 Task: Evaluate the hyperbolic cosine function for x = 5.0.
Action: Mouse moved to (926, 59)
Screenshot: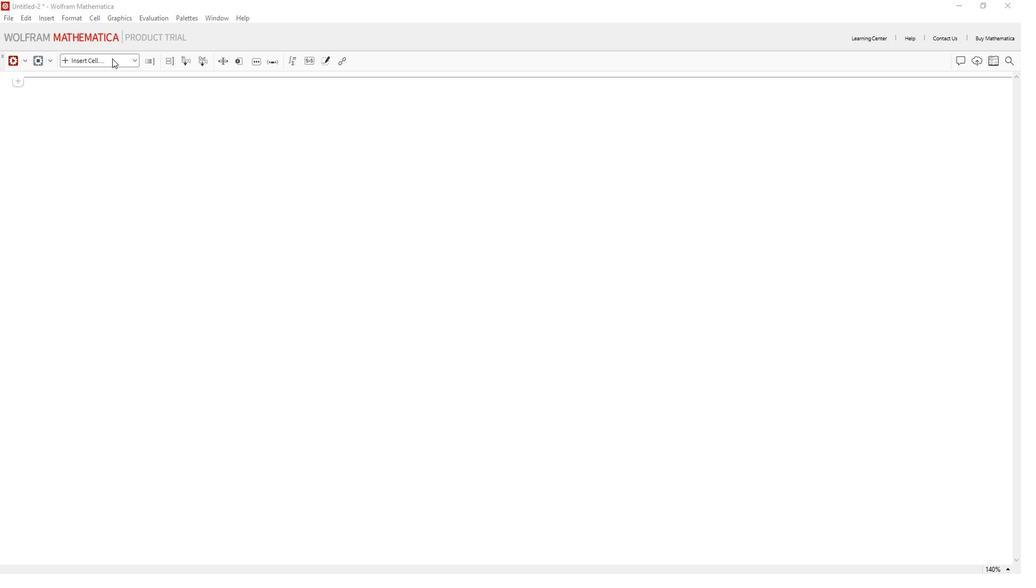 
Action: Mouse pressed left at (926, 59)
Screenshot: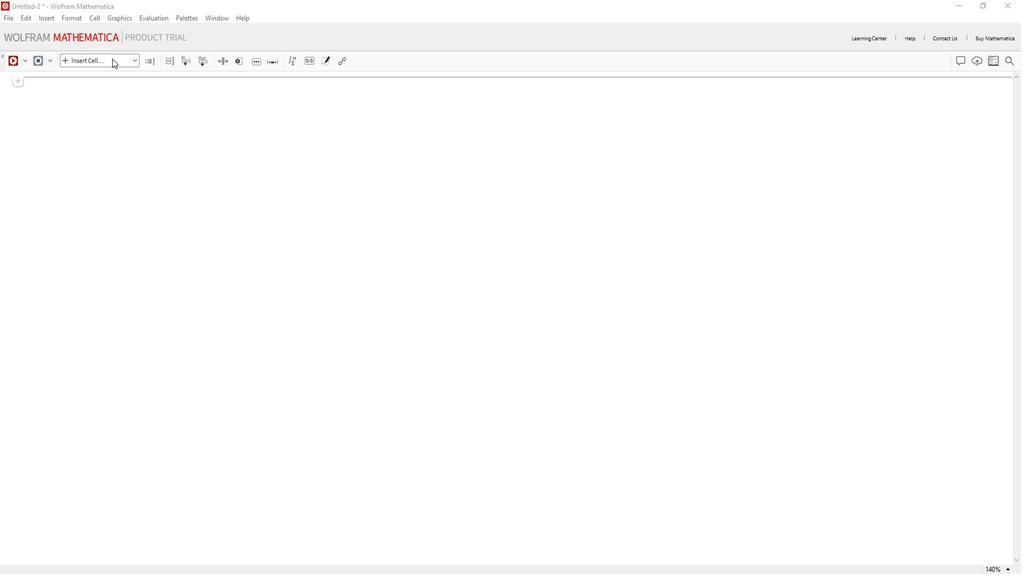 
Action: Mouse moved to (913, 81)
Screenshot: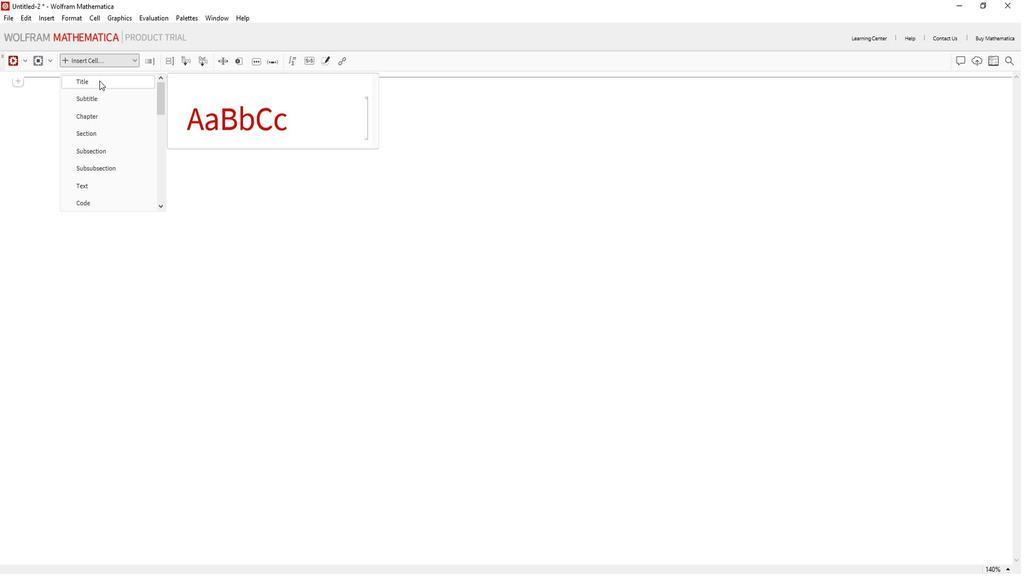 
Action: Mouse pressed left at (913, 81)
Screenshot: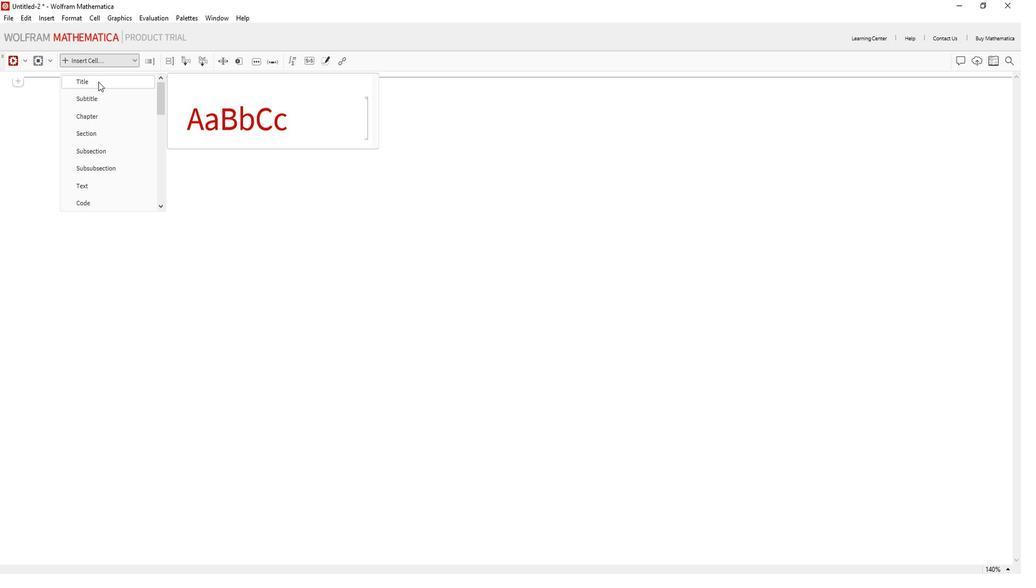
Action: Key pressed <Key.shift>Evaluate<Key.space>the<Key.space>hyperbolic<Key.space>cosine<Key.space>function.
Screenshot: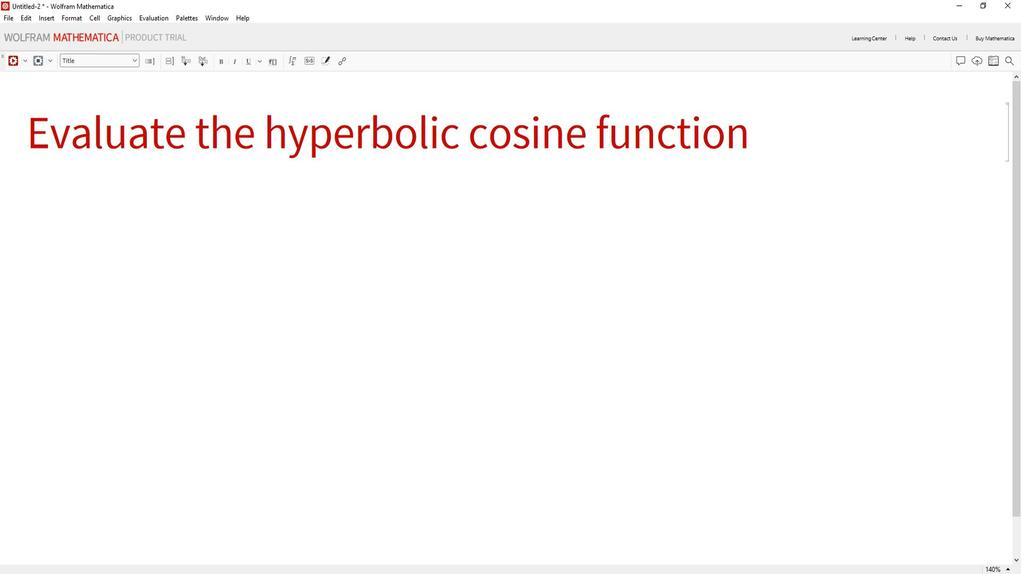 
Action: Mouse moved to (934, 164)
Screenshot: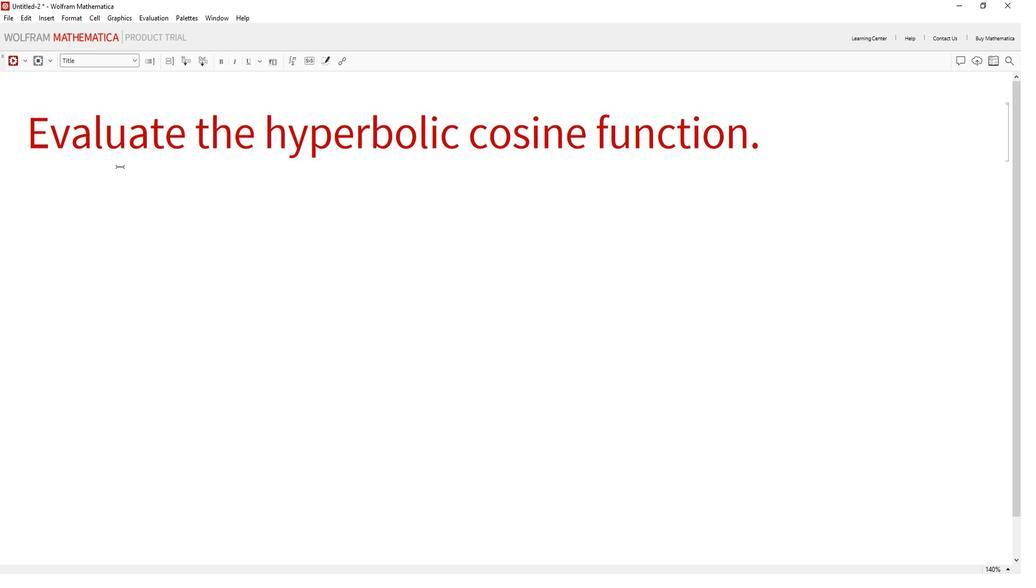 
Action: Mouse pressed left at (934, 164)
Screenshot: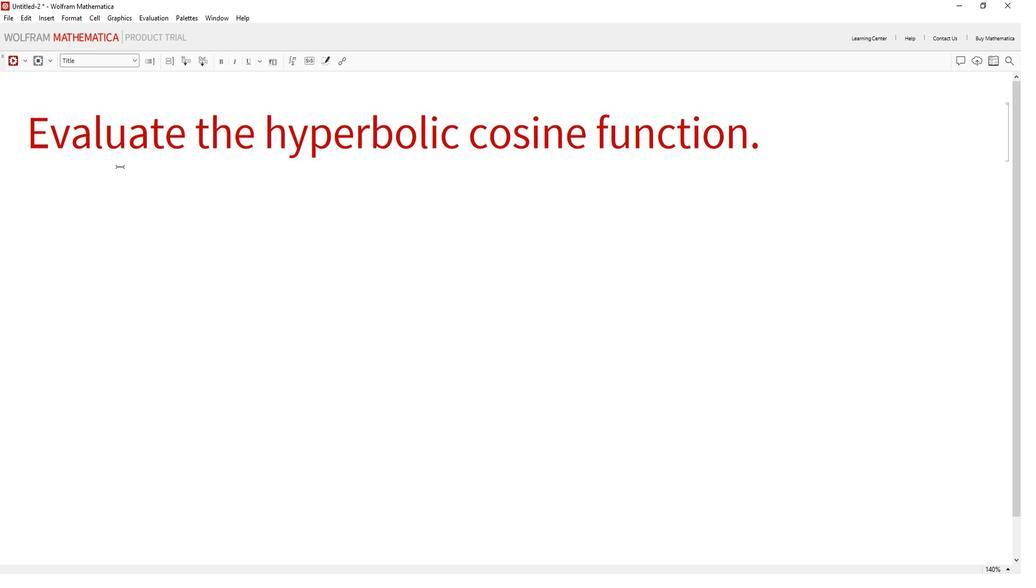 
Action: Mouse moved to (936, 62)
Screenshot: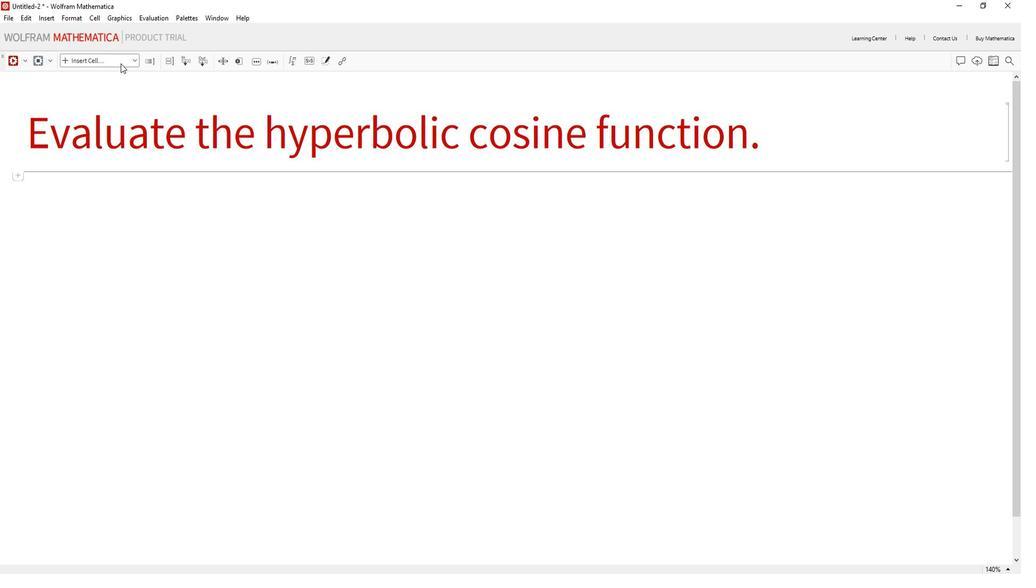
Action: Mouse pressed left at (936, 62)
Screenshot: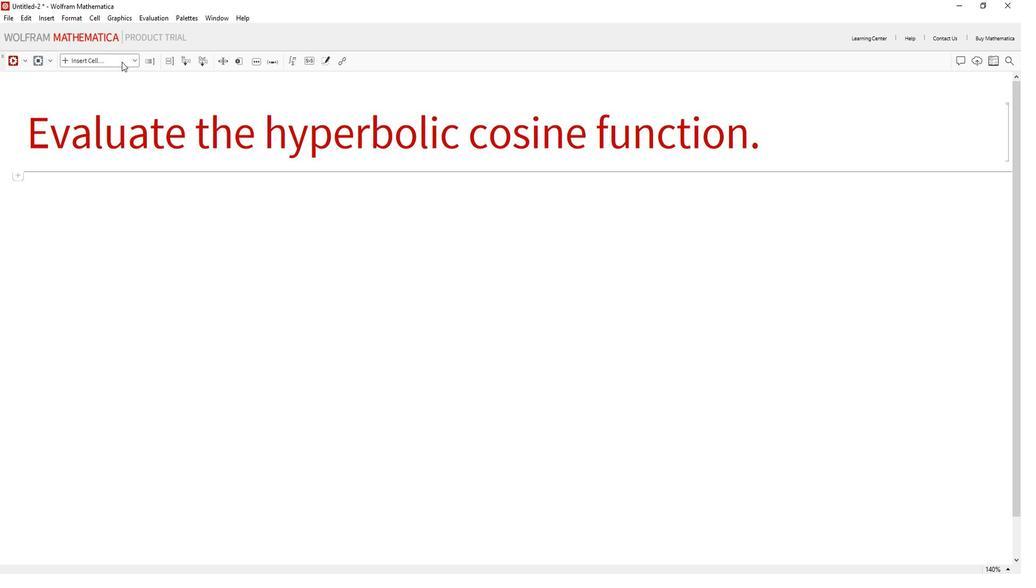 
Action: Mouse moved to (907, 200)
Screenshot: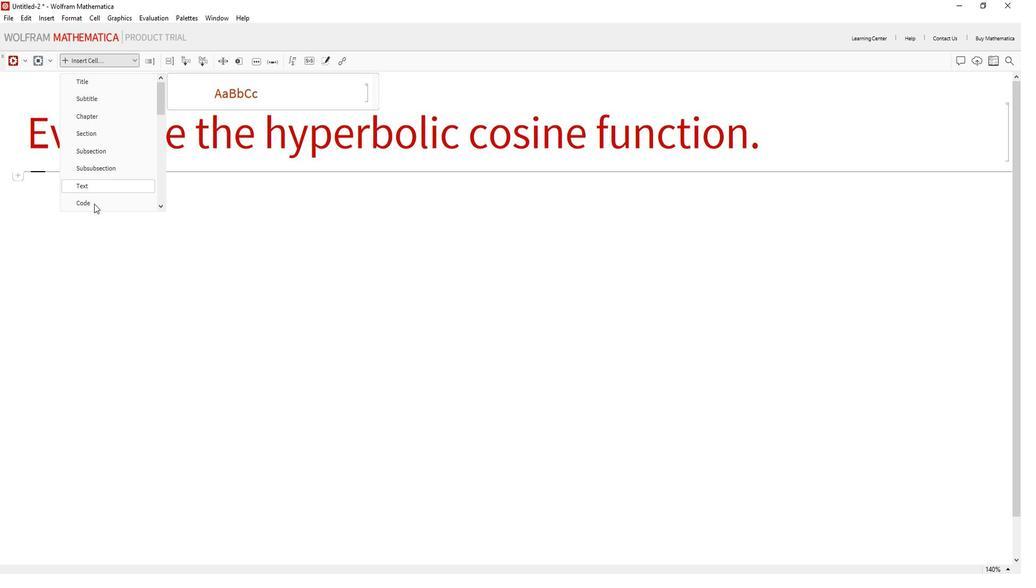 
Action: Mouse pressed left at (907, 200)
Screenshot: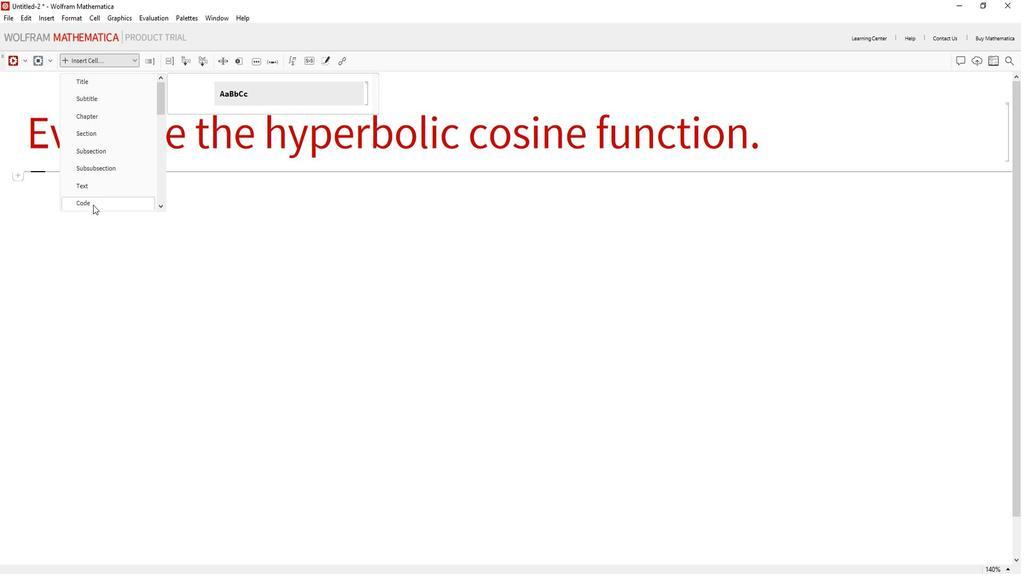 
Action: Mouse moved to (908, 197)
Screenshot: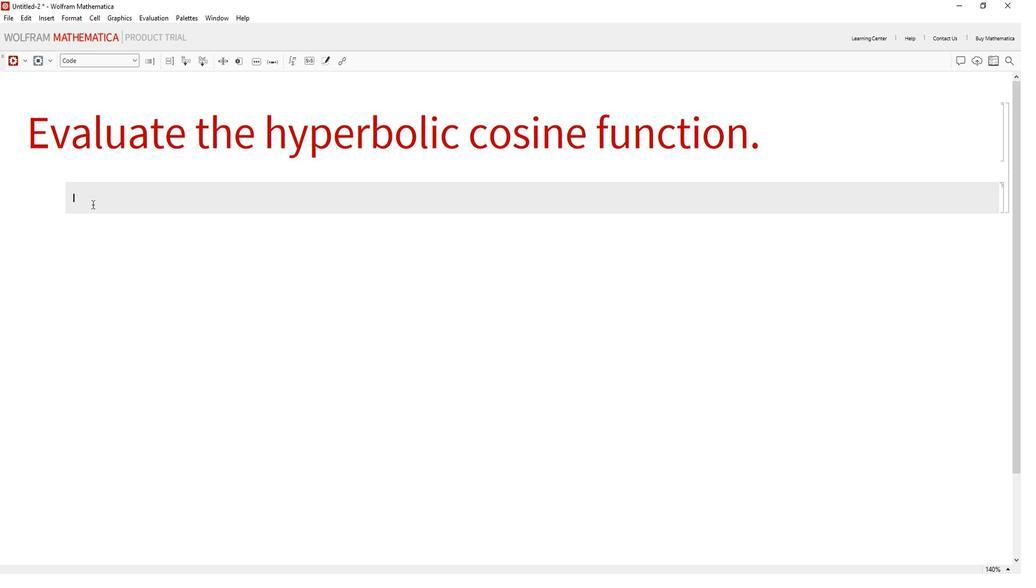 
Action: Mouse pressed left at (908, 197)
Screenshot: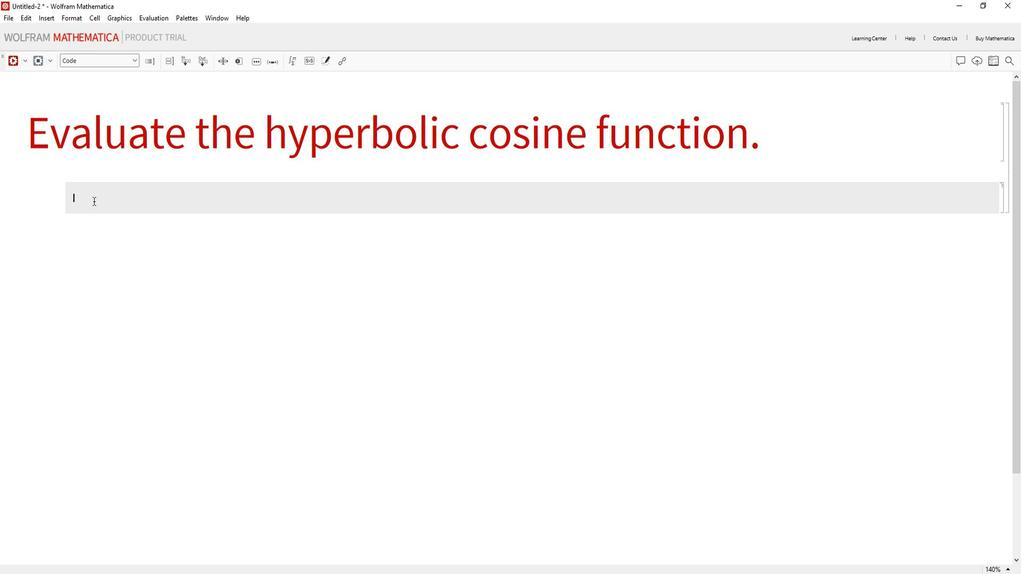 
Action: Mouse moved to (776, 220)
Screenshot: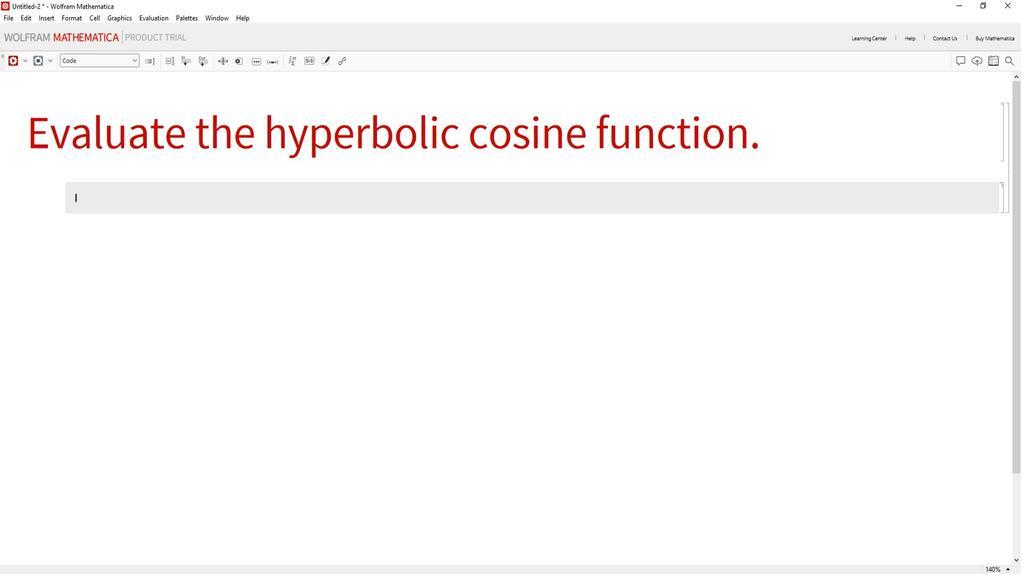 
Action: Mouse pressed left at (776, 220)
Screenshot: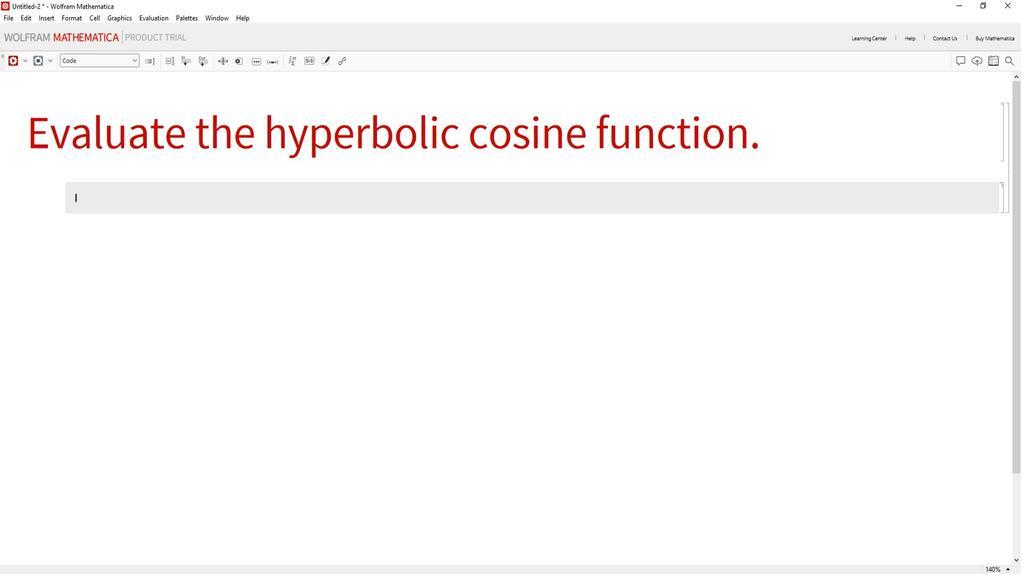 
Action: Mouse moved to (889, 194)
Screenshot: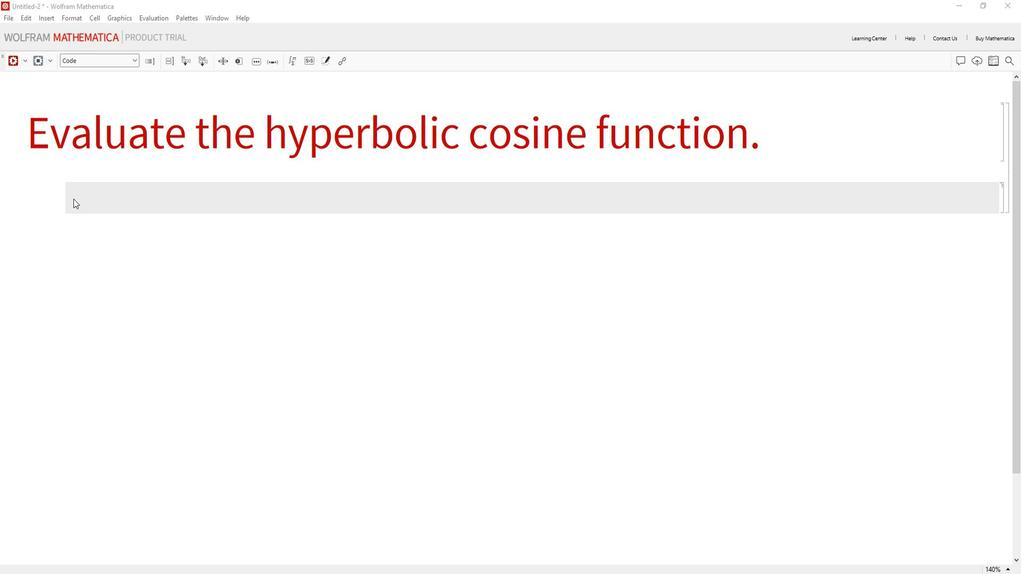 
Action: Mouse pressed left at (889, 194)
Screenshot: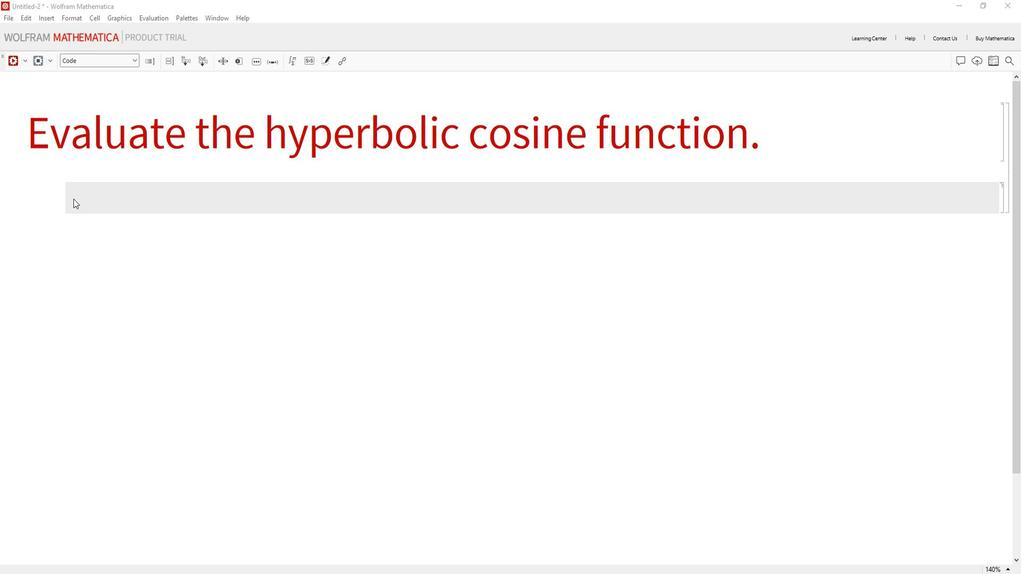 
Action: Mouse moved to (889, 194)
Screenshot: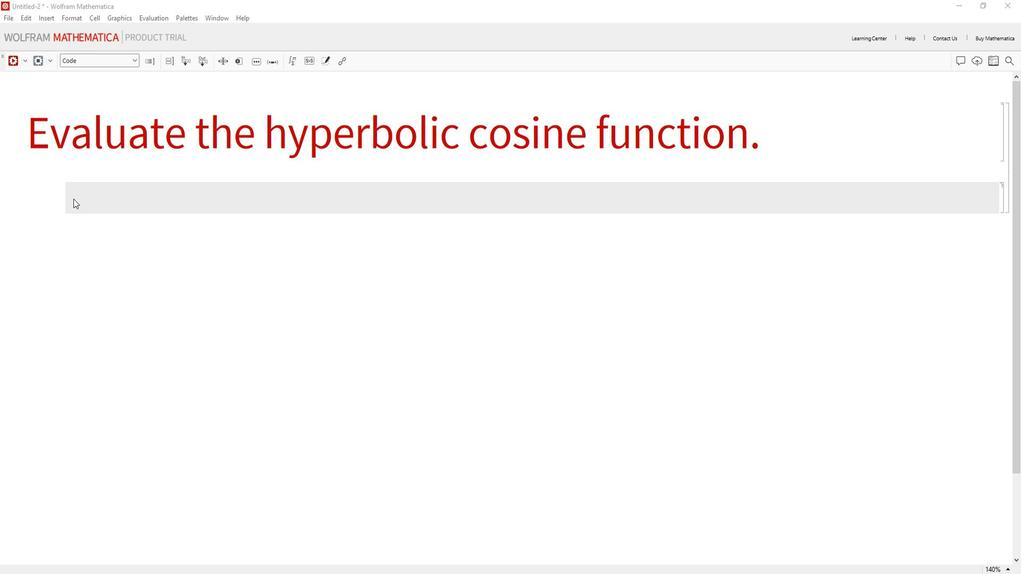 
Action: Key pressed <Key.shift_r>(*<Key.shift>Define<Key.space>the<Key.space>values<Key.space>f<Key.backspace>of<Key.space>x<Key.right><Key.right>x<Key.space>=<Key.space>5.0;<Key.enter><Key.enter><Key.shift_r><Key.shift_r>(*<Key.shift>Evaluate<Key.space>the<Key.space>g<Key.backspace>hyperbolic<Key.space>cosine<Key.right><Key.right><Key.enter>hyperbolic<Key.shift><Key.shift><Key.shift><Key.shift><Key.shift>Cosine<Key.enter><Key.space>=<Key.space><Key.shift>Cosh[x<Key.right>;<Key.enter><Key.enter><Key.shift_r><Key.shift_r><Key.shift_r><Key.shift_r><Key.shift_r><Key.shift_r>(*<Key.shift>Display<Key.space>the<Key.space>result<Key.right><Key.right><Key.enter>hyperbolic<Key.shift>Cosine<Key.enter>
Screenshot: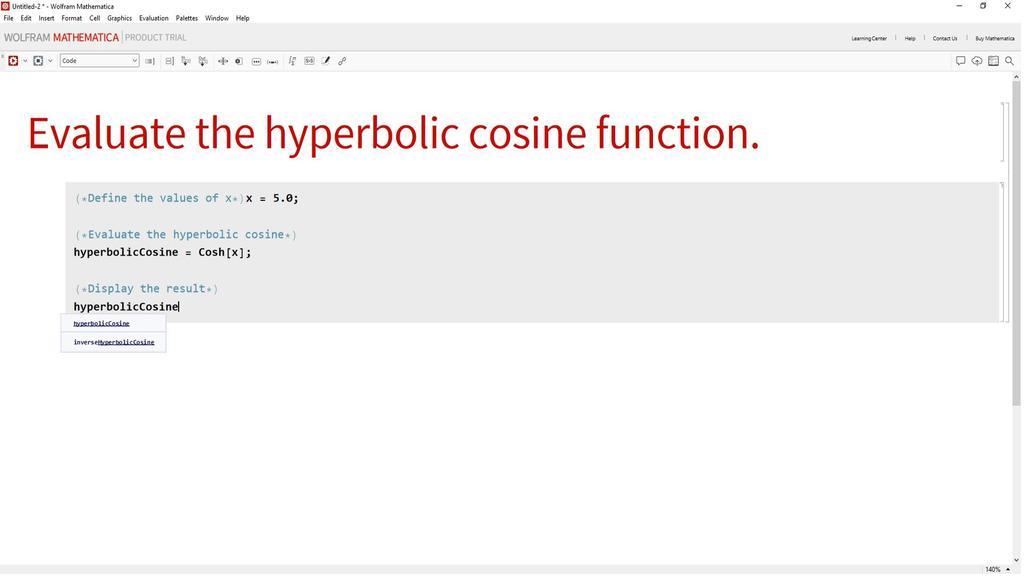 
Action: Mouse moved to (1027, 268)
Screenshot: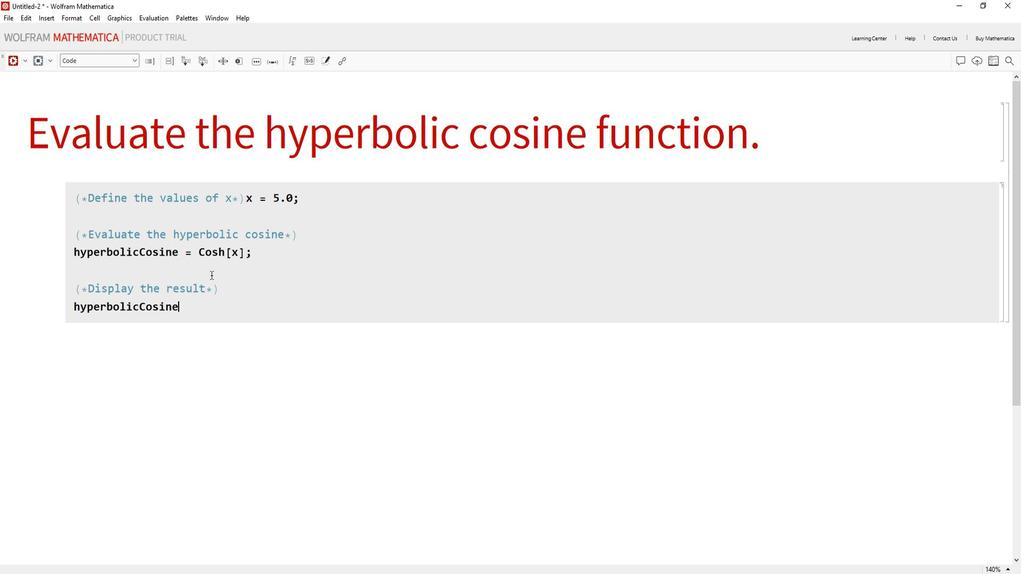
Action: Mouse pressed left at (1027, 268)
Screenshot: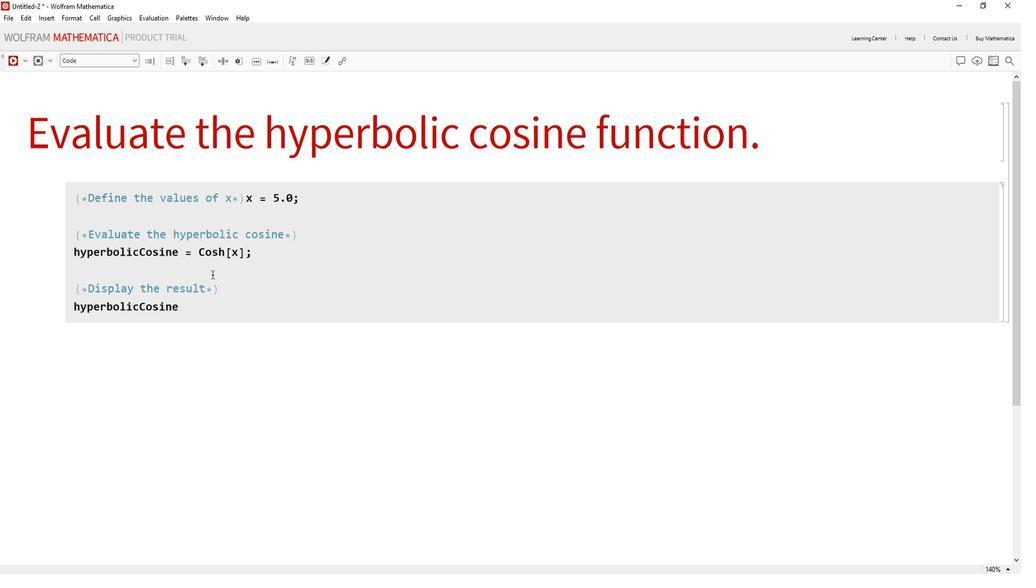 
Action: Mouse moved to (829, 60)
Screenshot: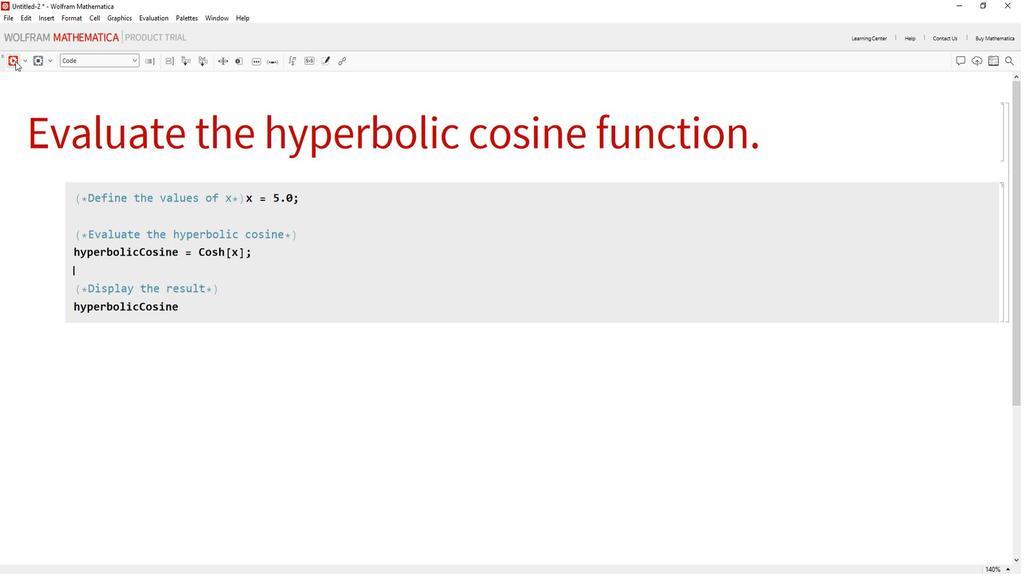 
Action: Mouse pressed left at (829, 60)
Screenshot: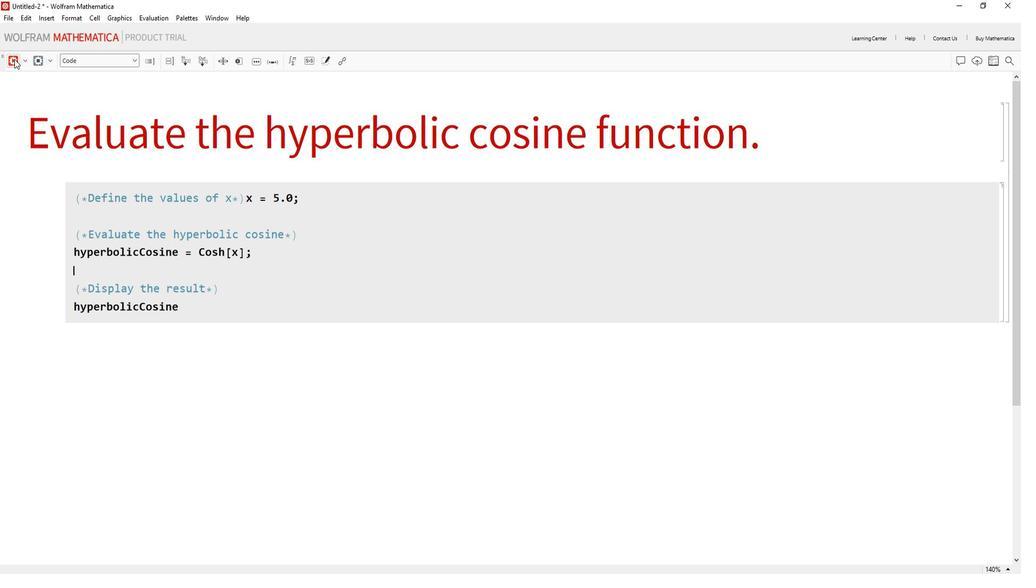 
Action: Mouse moved to (1007, 322)
Screenshot: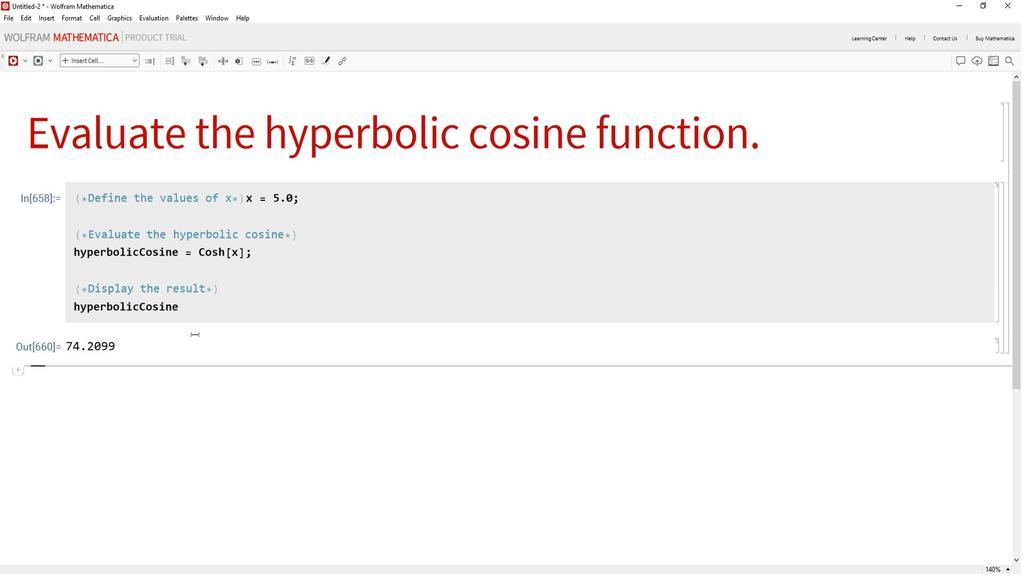 
